 Task: Make in the project AgileNova a sprint 'Localization Testing Sprint'. Create in the project AgileNova a sprint 'Localization Testing Sprint'. Add in the project AgileNova a sprint 'Localization Testing Sprint'
Action: Mouse moved to (1294, 232)
Screenshot: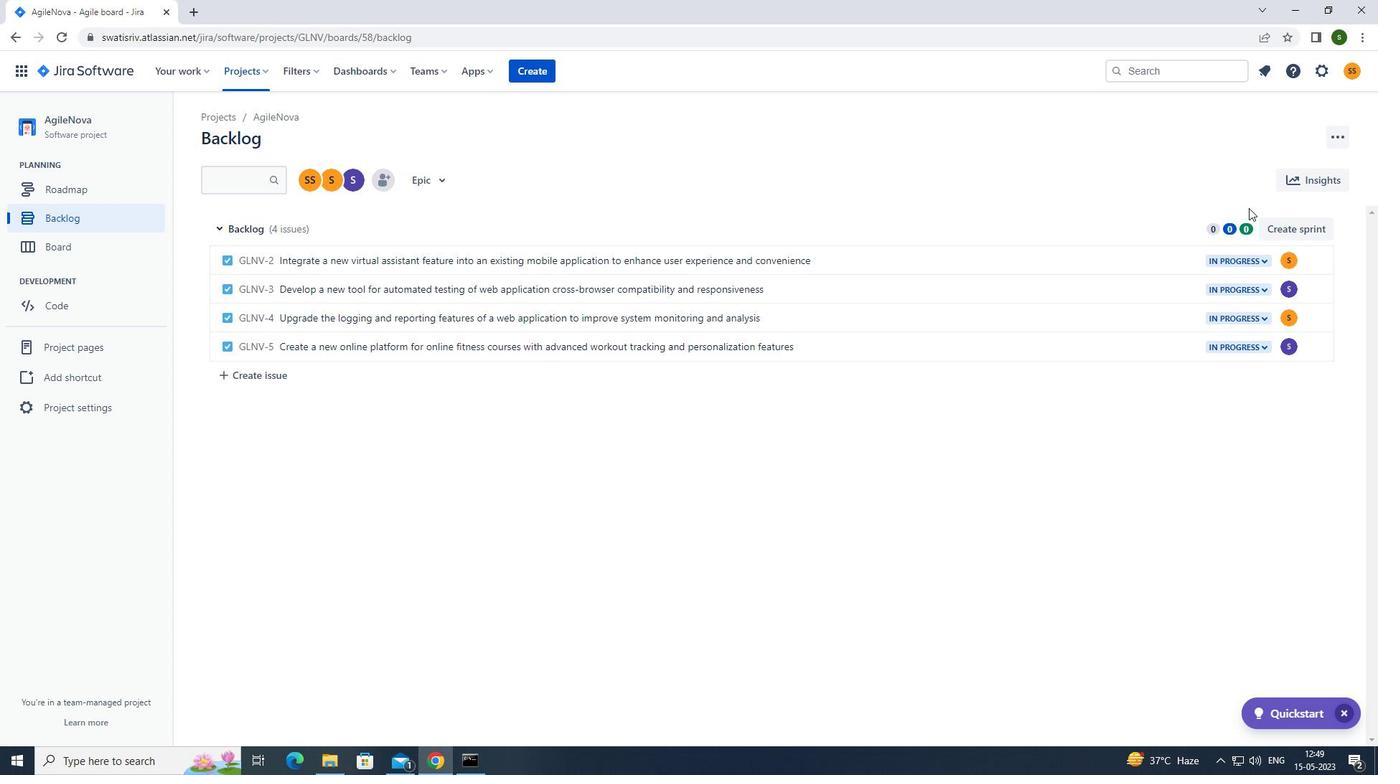 
Action: Mouse pressed left at (1294, 232)
Screenshot: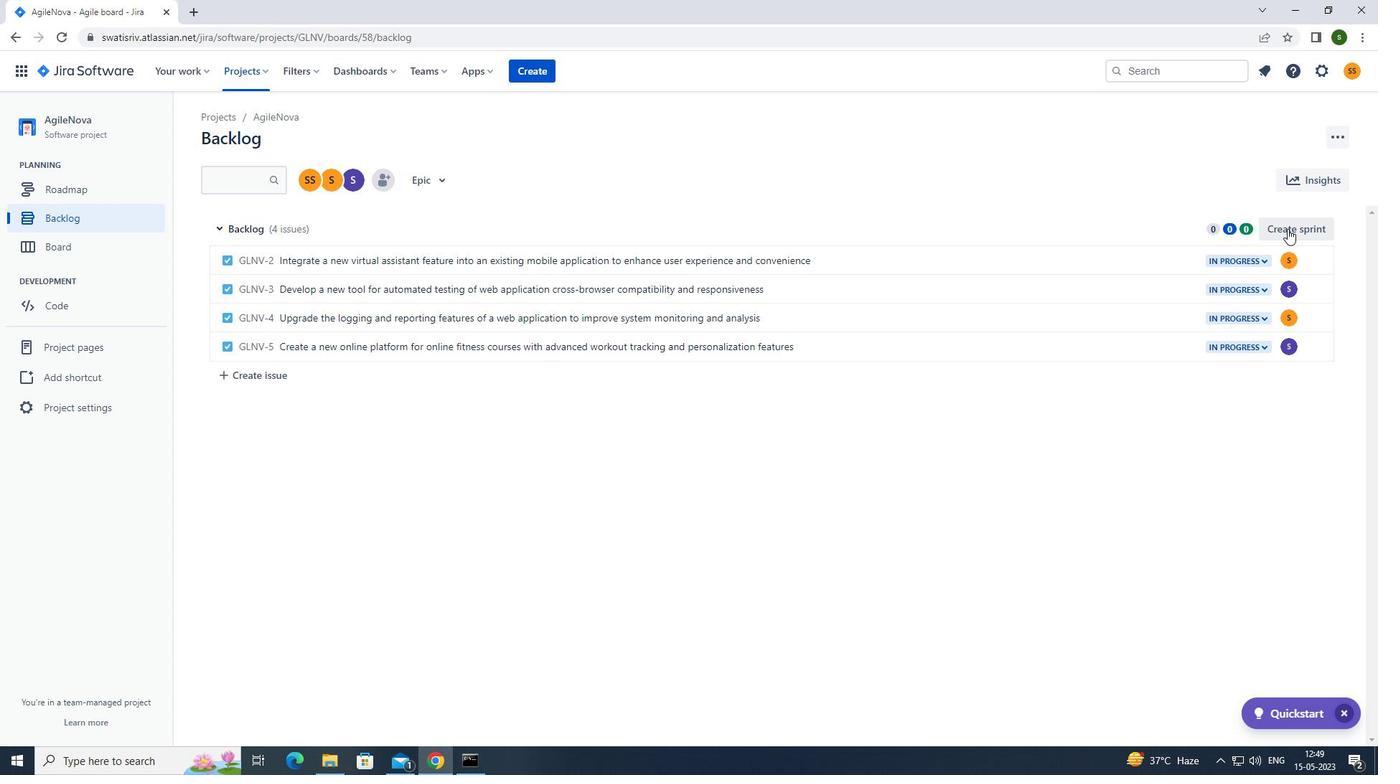 
Action: Mouse moved to (1320, 228)
Screenshot: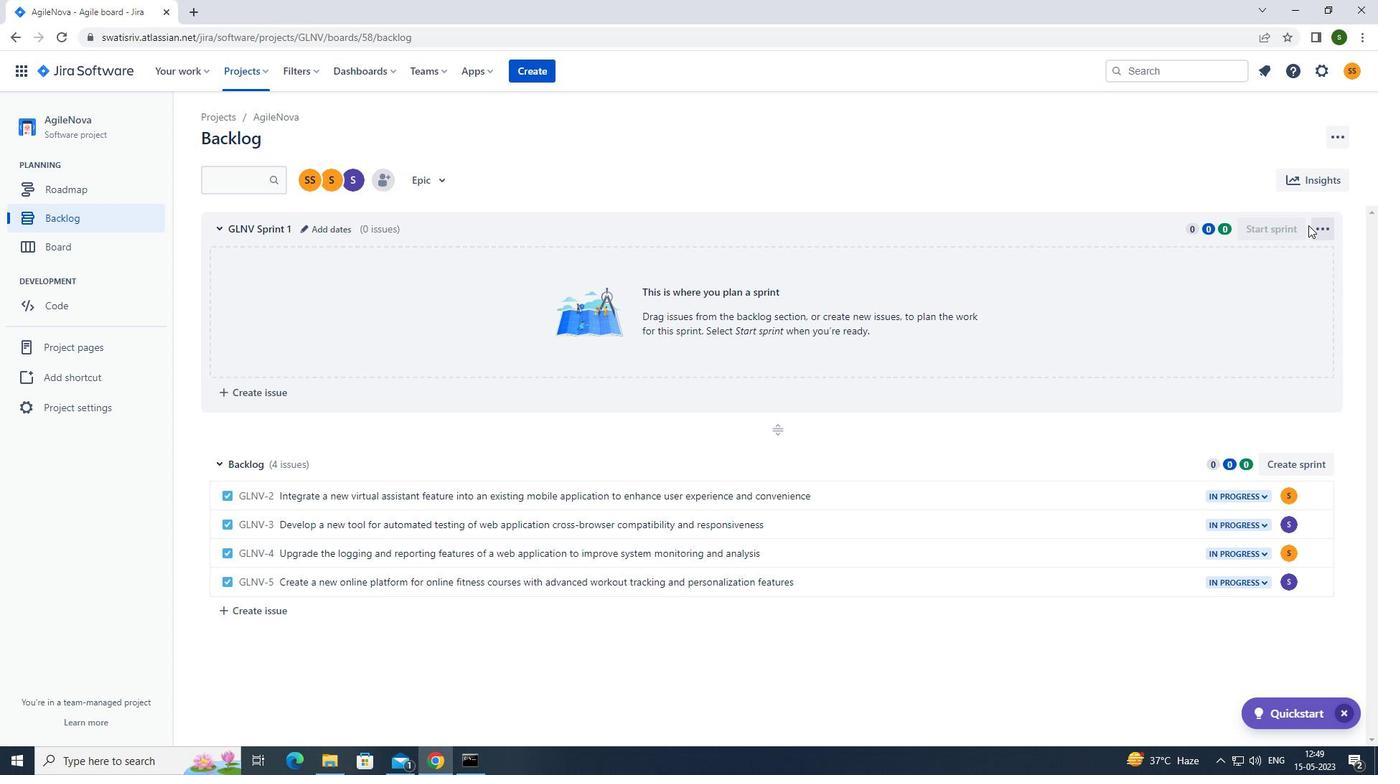 
Action: Mouse pressed left at (1320, 228)
Screenshot: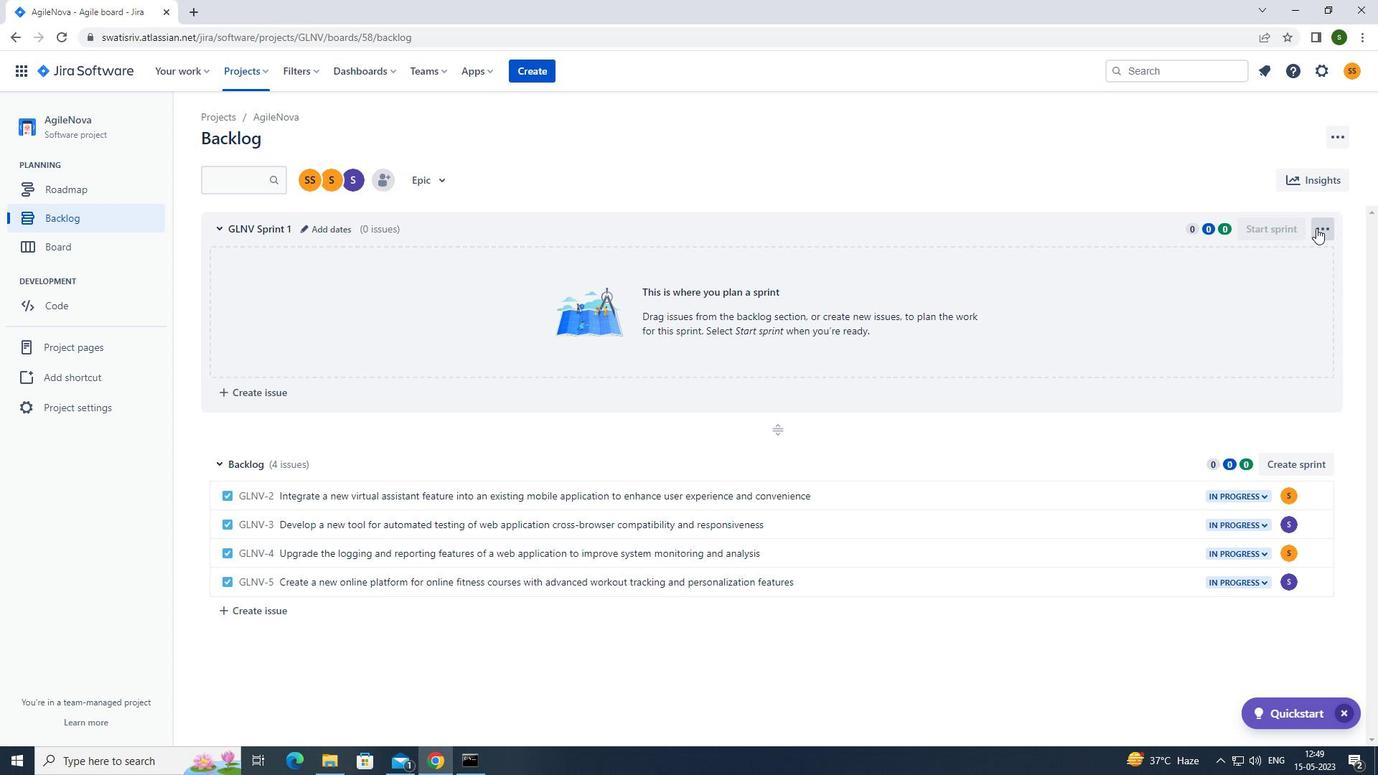 
Action: Mouse moved to (1298, 257)
Screenshot: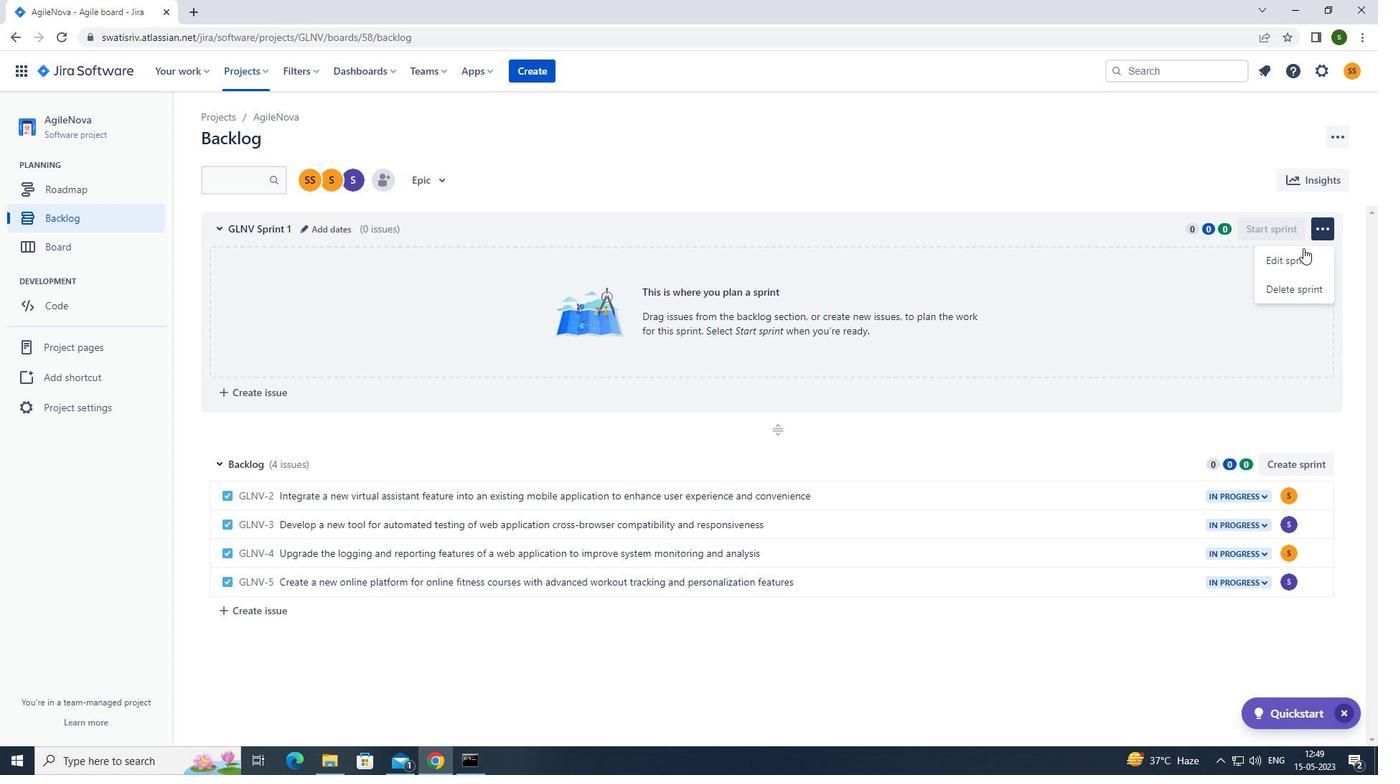 
Action: Mouse pressed left at (1298, 257)
Screenshot: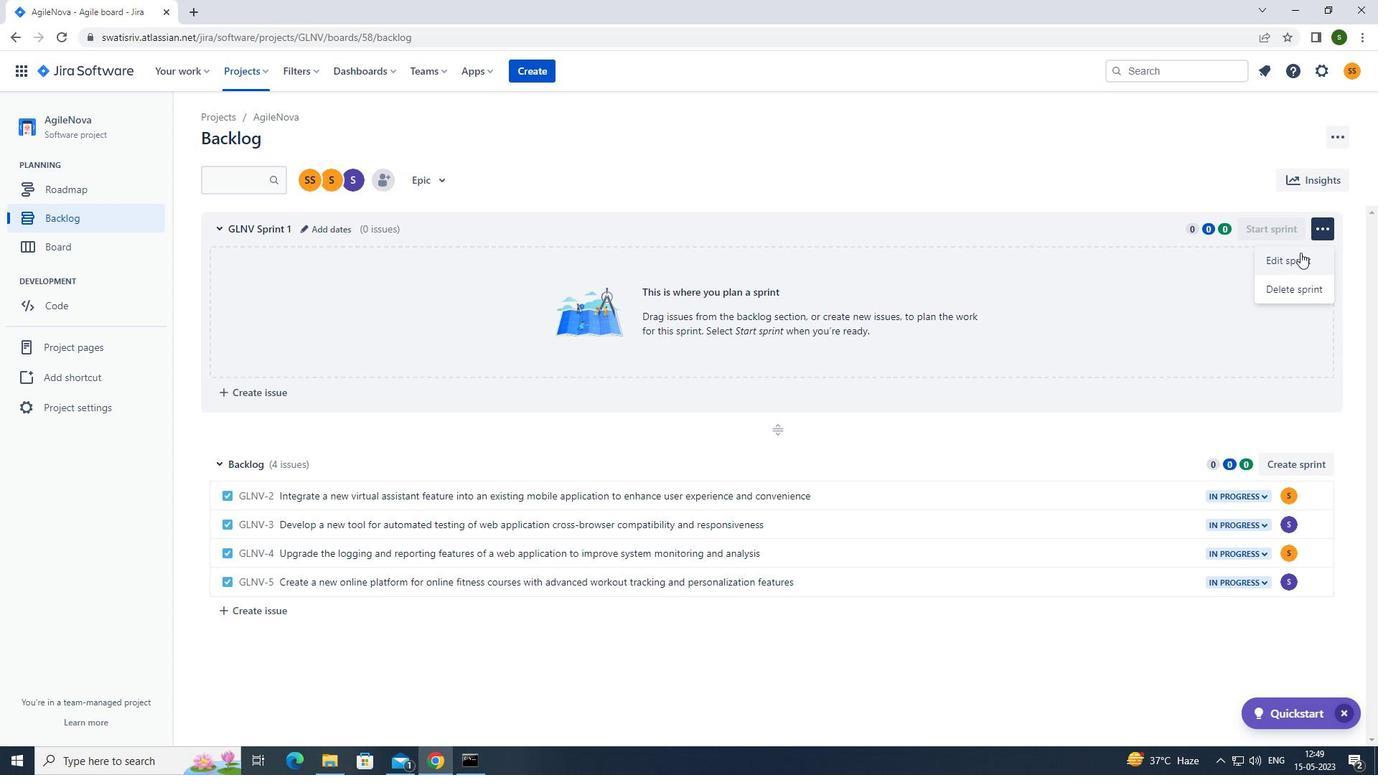 
Action: Mouse moved to (642, 174)
Screenshot: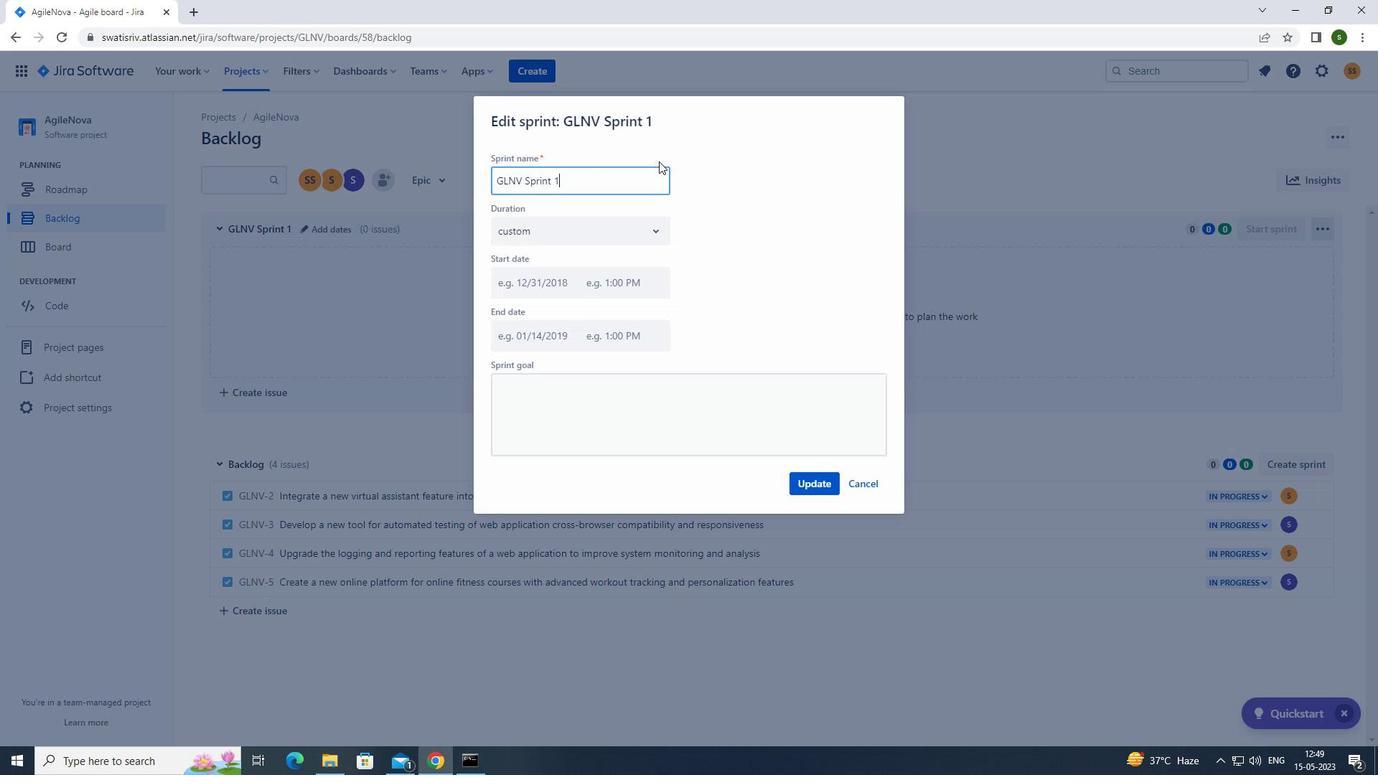 
Action: Key pressed <Key.backspace><Key.backspace><Key.backspace><Key.backspace><Key.backspace><Key.backspace><Key.backspace><Key.backspace><Key.backspace><Key.backspace><Key.backspace><Key.backspace><Key.backspace><Key.backspace><Key.backspace><Key.backspace><Key.backspace><Key.backspace><Key.backspace><Key.backspace><Key.backspace><Key.backspace><Key.backspace><Key.backspace><Key.caps_lock>l<Key.caps_lock>ocalization<Key.space><Key.caps_lock>t<Key.caps_lock>esting<Key.space><Key.caps_lock>s<Key.caps_lock>print
Screenshot: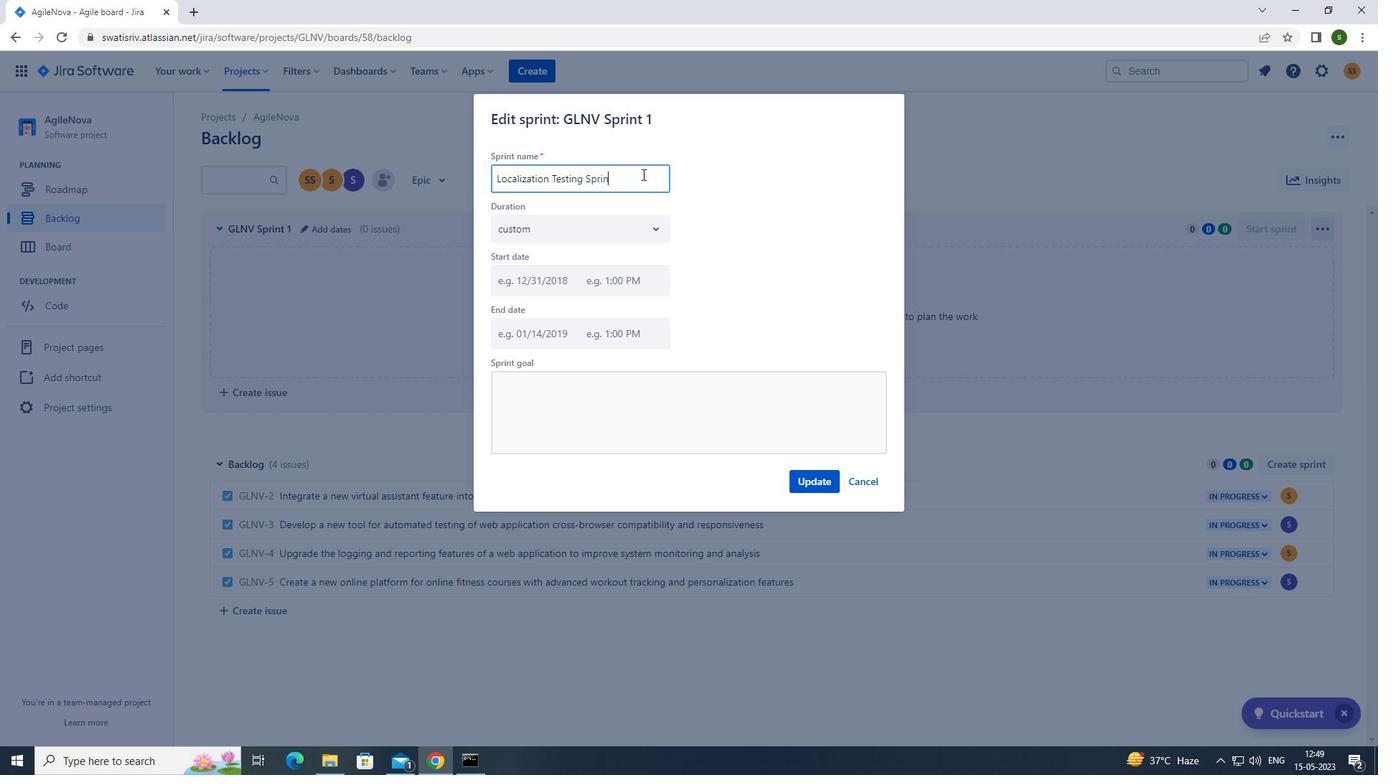 
Action: Mouse moved to (810, 475)
Screenshot: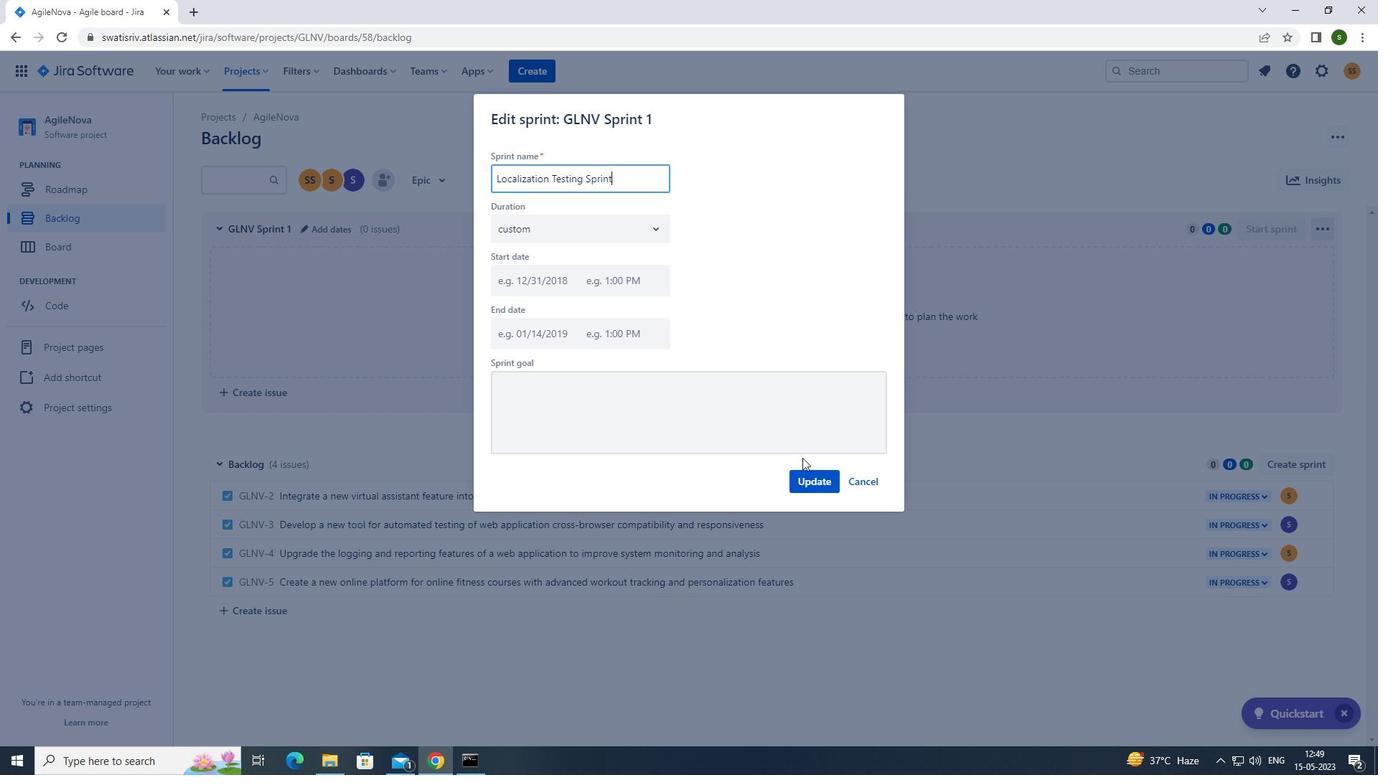 
Action: Mouse pressed left at (810, 475)
Screenshot: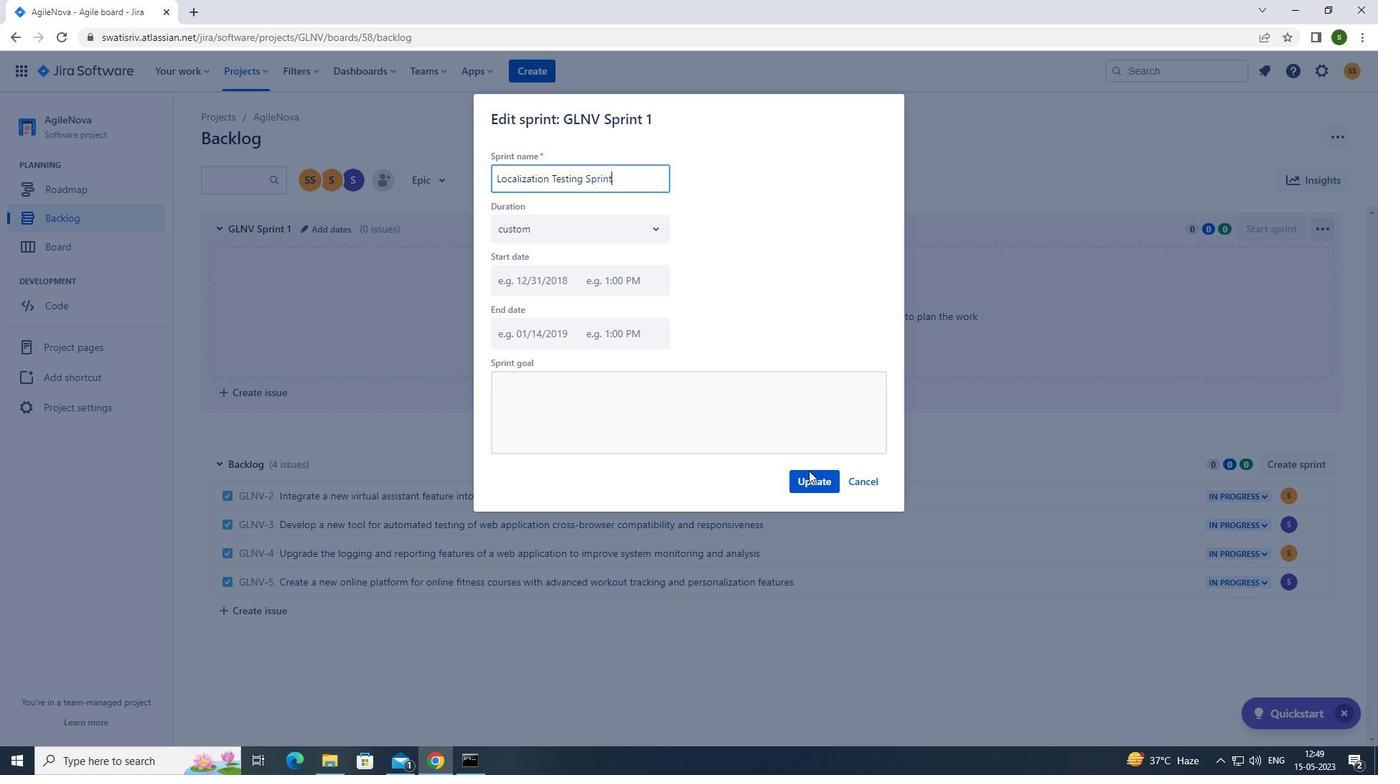 
Action: Mouse moved to (1314, 460)
Screenshot: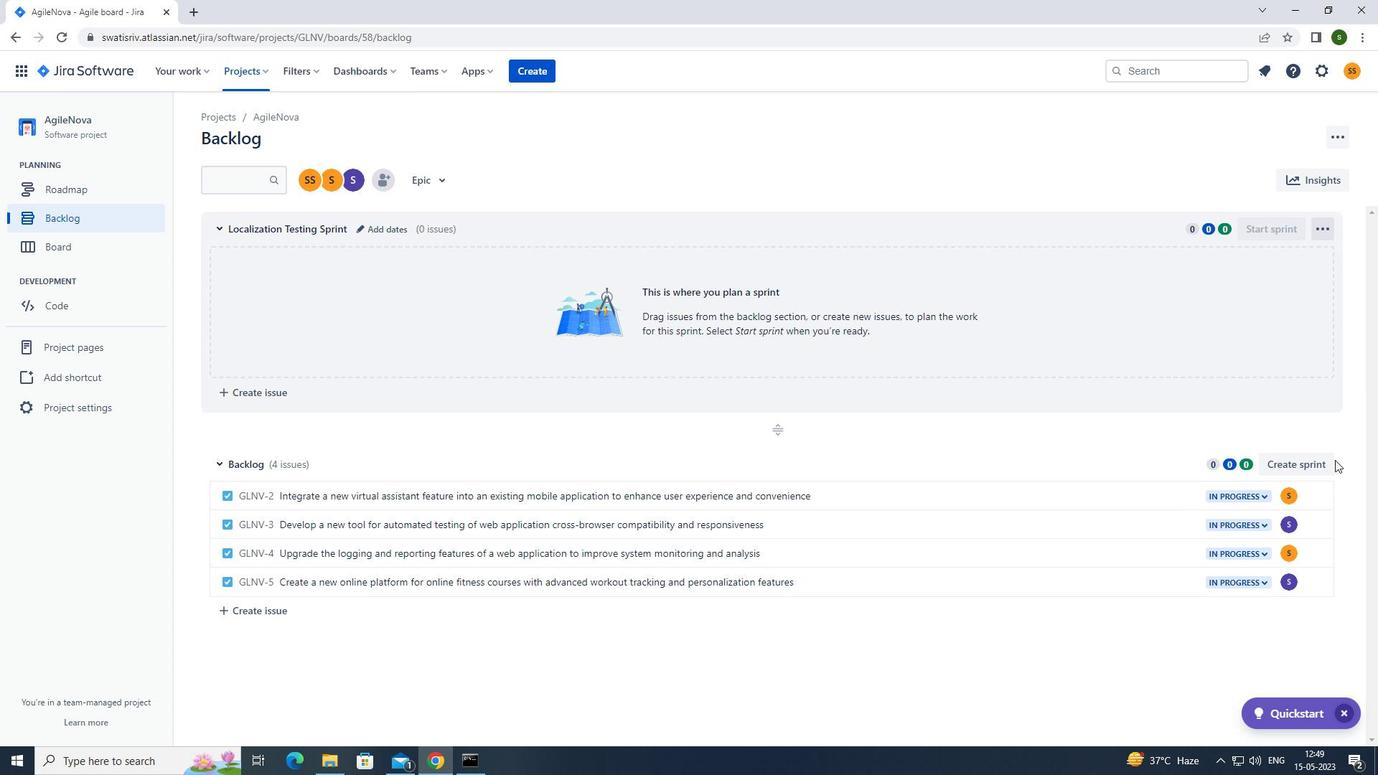 
Action: Mouse pressed left at (1314, 460)
Screenshot: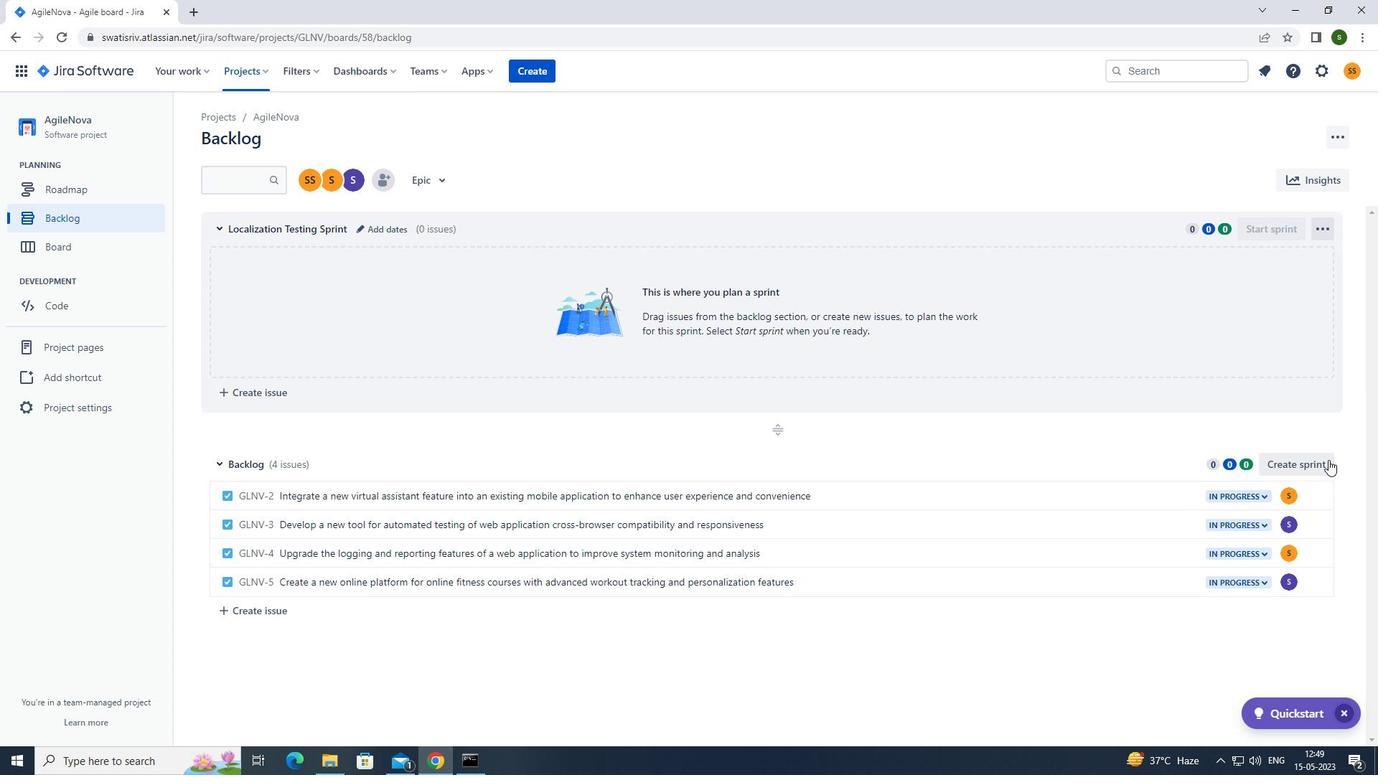 
Action: Mouse moved to (1326, 465)
Screenshot: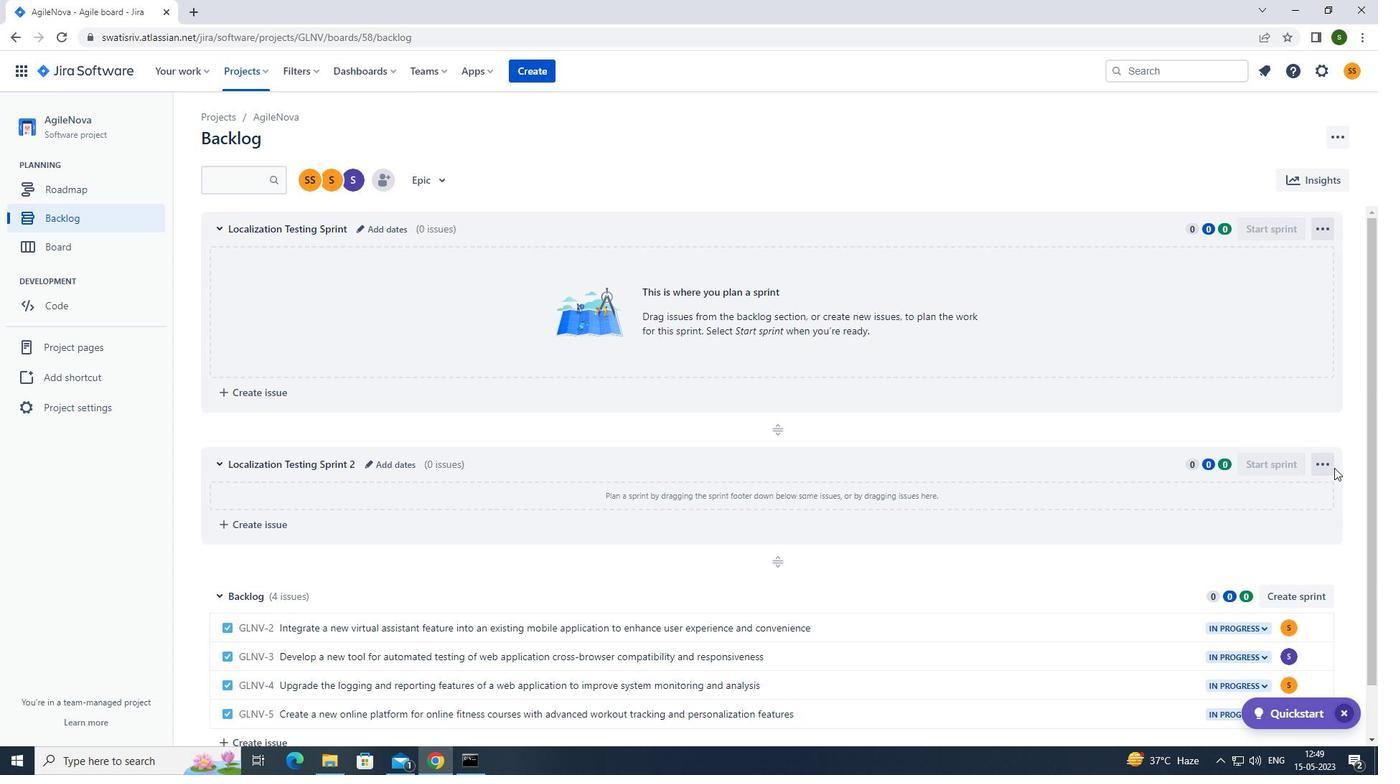 
Action: Mouse pressed left at (1326, 465)
Screenshot: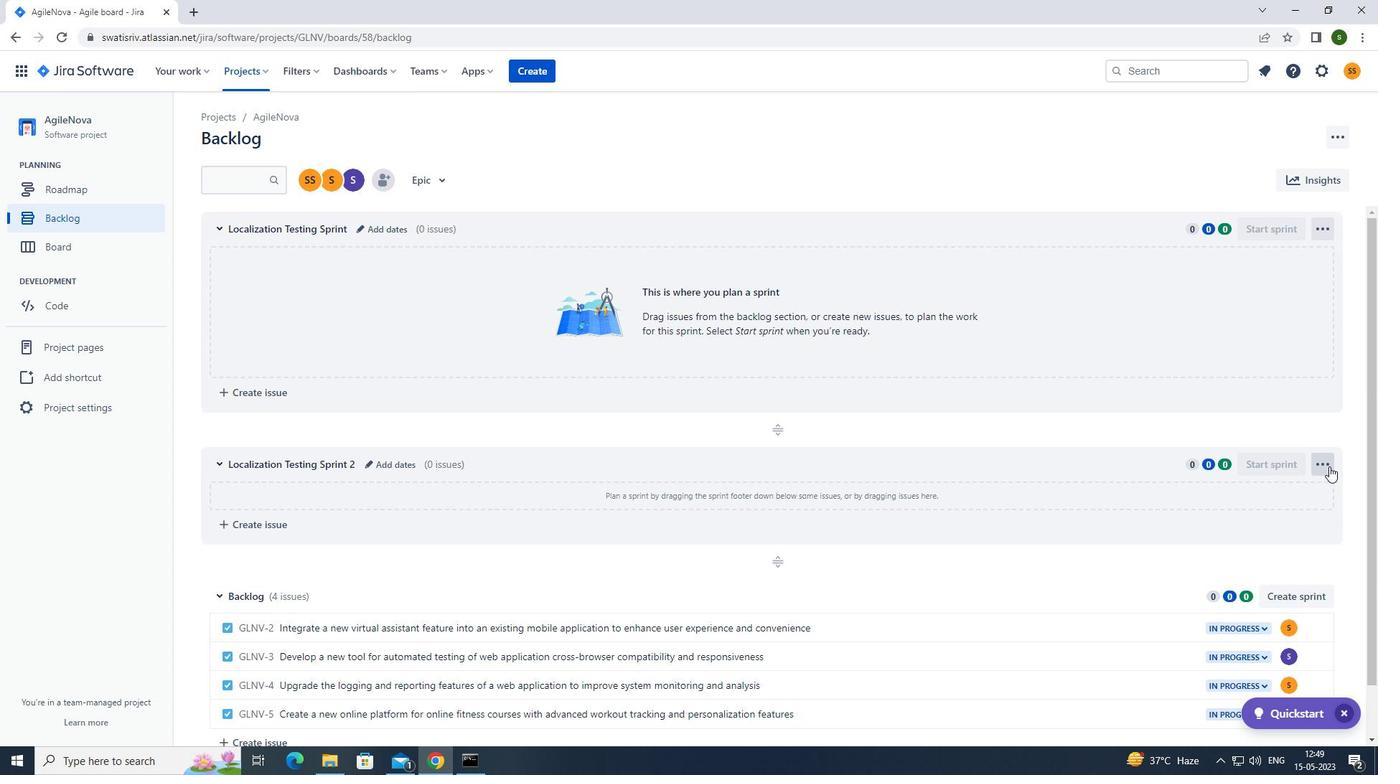 
Action: Mouse moved to (1284, 525)
Screenshot: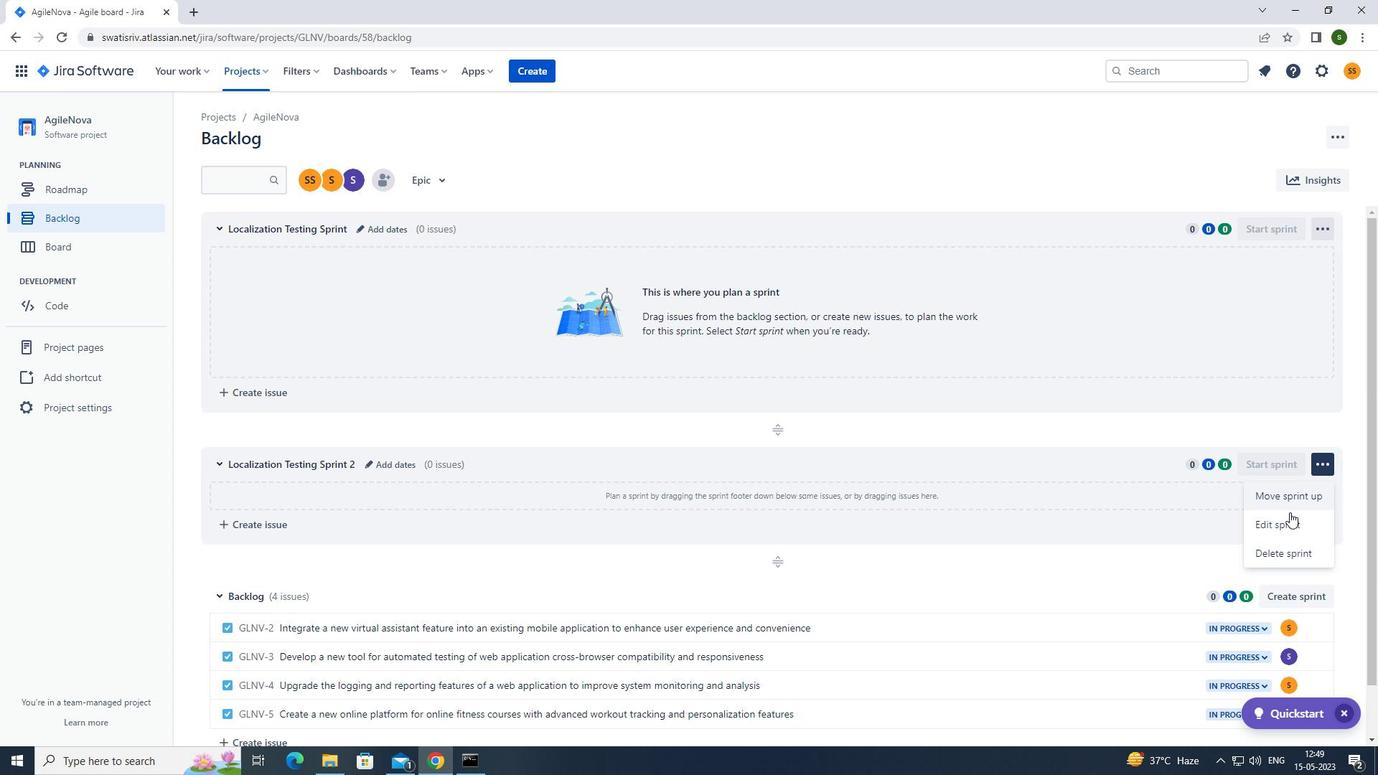 
Action: Mouse pressed left at (1284, 525)
Screenshot: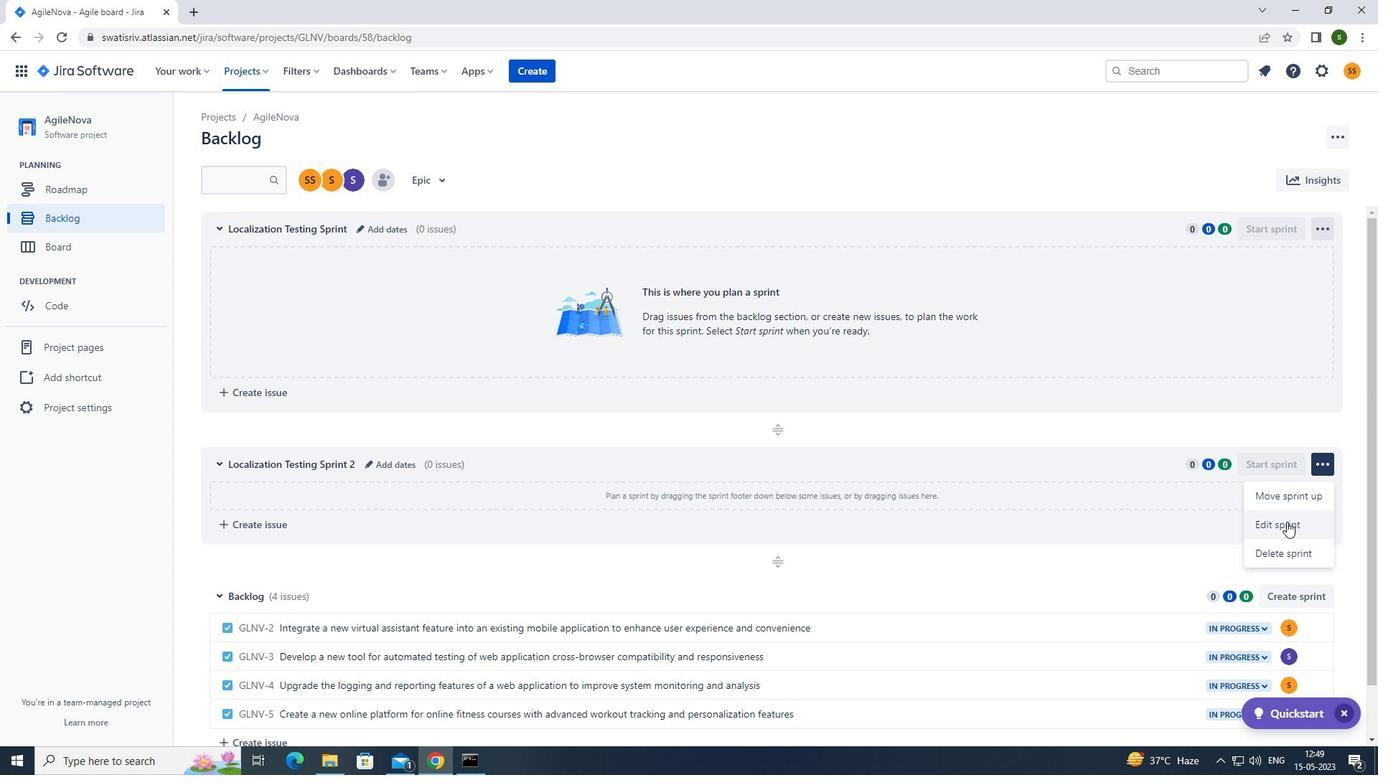 
Action: Mouse moved to (650, 185)
Screenshot: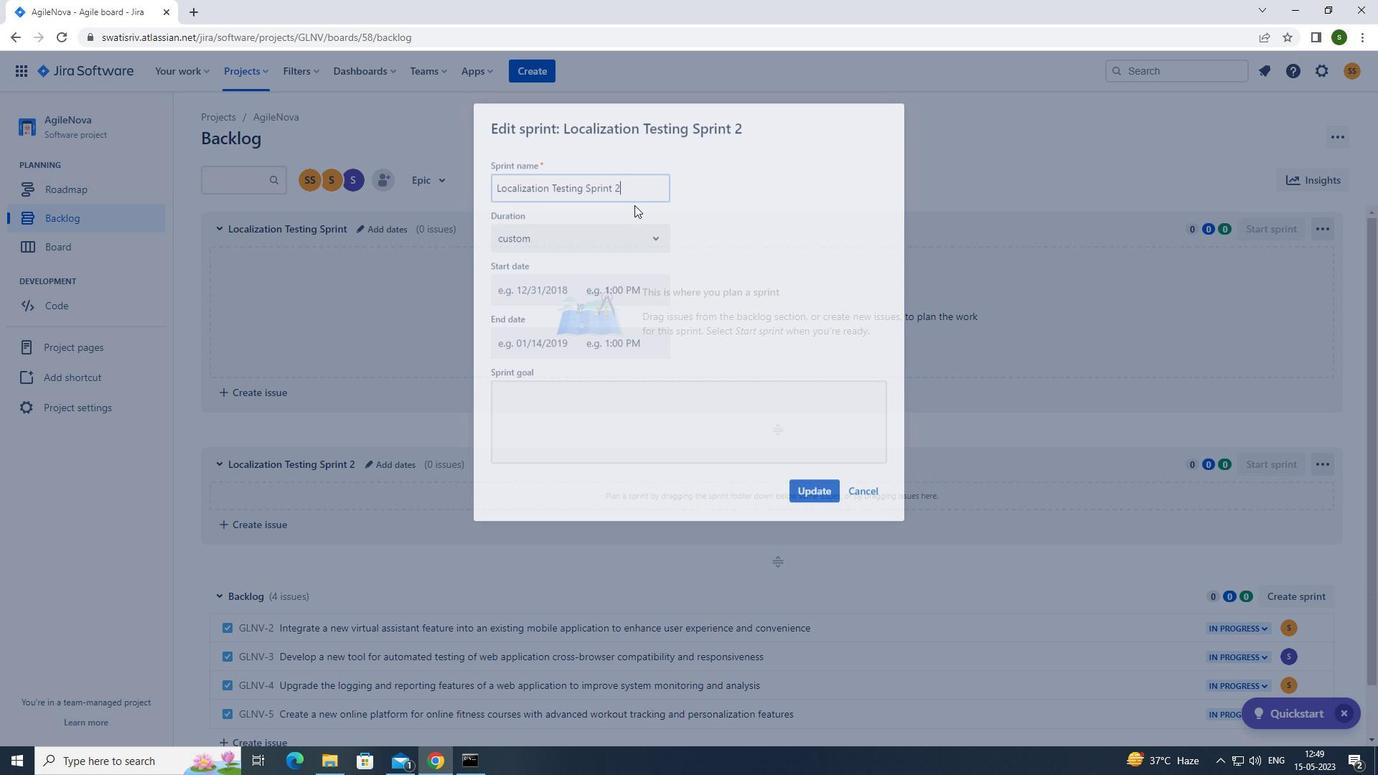 
Action: Key pressed <Key.backspace><Key.backspace><Key.backspace><Key.backspace><Key.backspace><Key.backspace><Key.backspace><Key.backspace><Key.backspace><Key.backspace><Key.backspace><Key.backspace><Key.backspace><Key.backspace><Key.backspace><Key.backspace><Key.backspace><Key.backspace><Key.backspace><Key.backspace><Key.backspace><Key.backspace><Key.backspace><Key.backspace><Key.backspace><Key.backspace><Key.backspace><Key.backspace><Key.backspace><Key.backspace><Key.backspace><Key.backspace><Key.backspace><Key.caps_lock>l<Key.caps_lock>Ocalization<Key.space><Key.caps_lock>t<Key.caps_lock>esting<Key.space><Key.caps_lock>s<Key.caps_lock>print
Screenshot: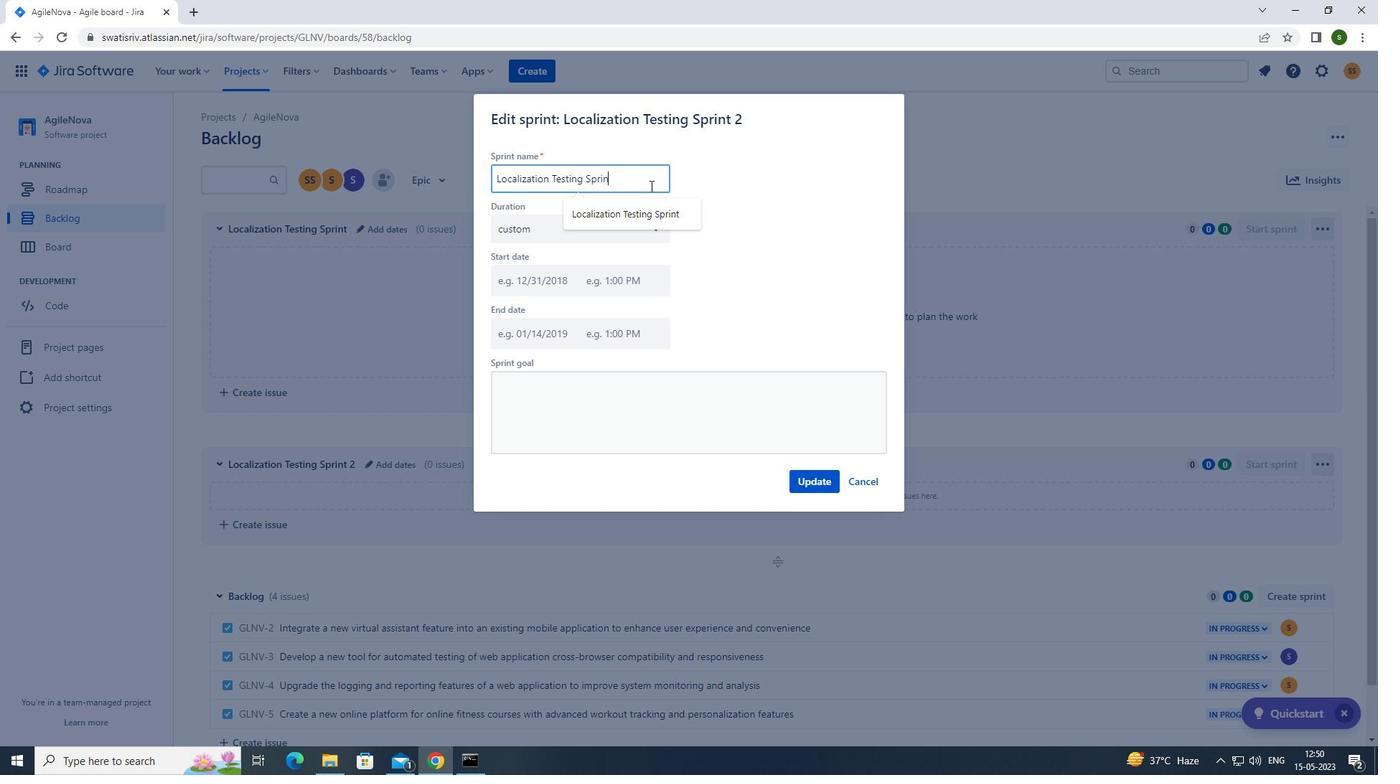 
Action: Mouse moved to (812, 478)
Screenshot: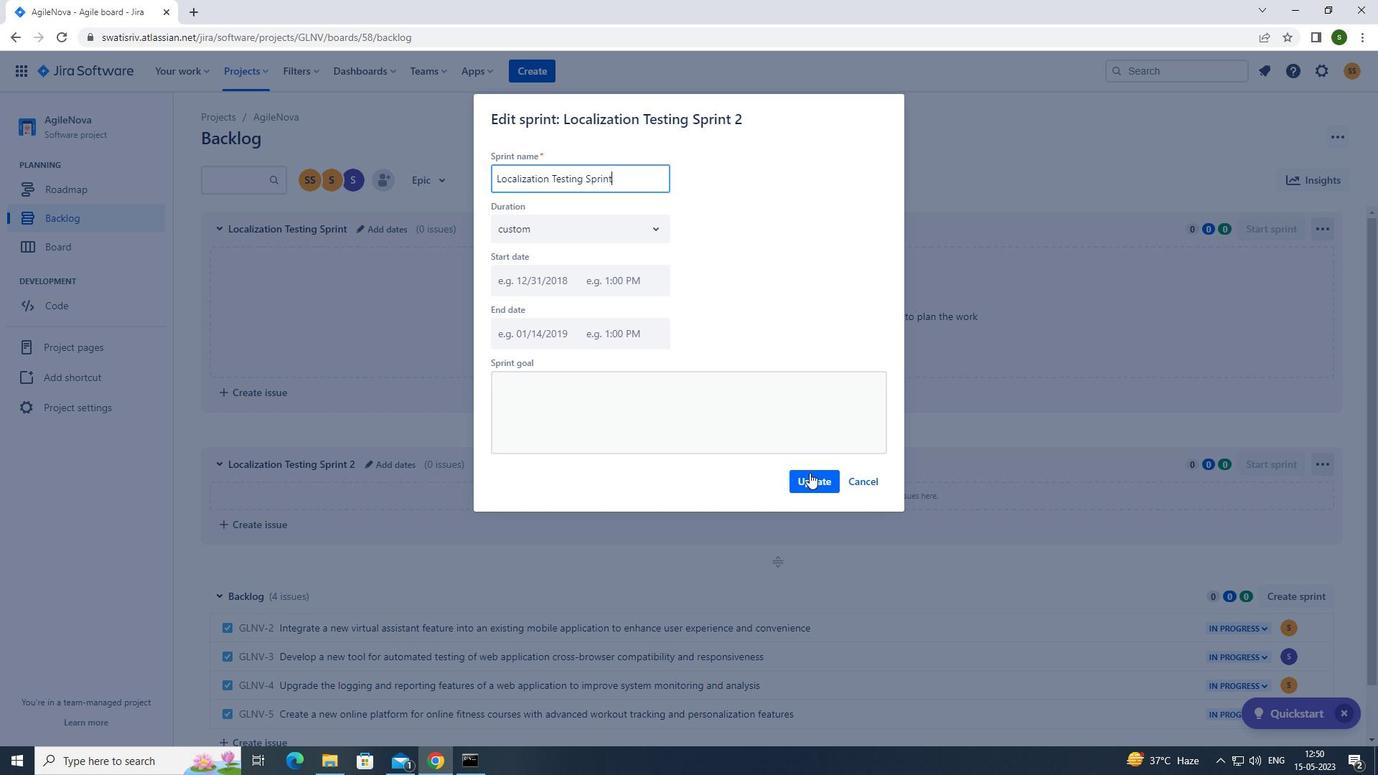 
Action: Mouse pressed left at (812, 478)
Screenshot: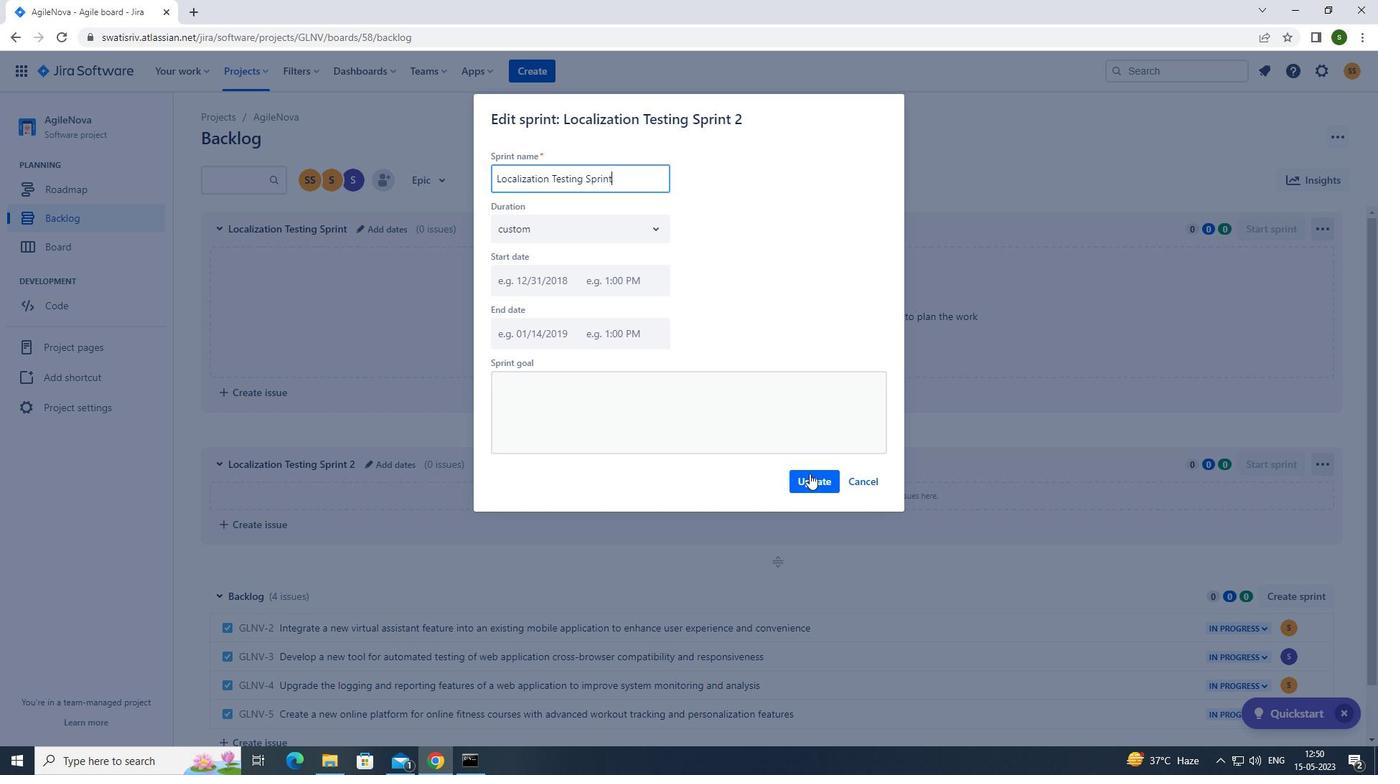 
Action: Mouse moved to (1289, 590)
Screenshot: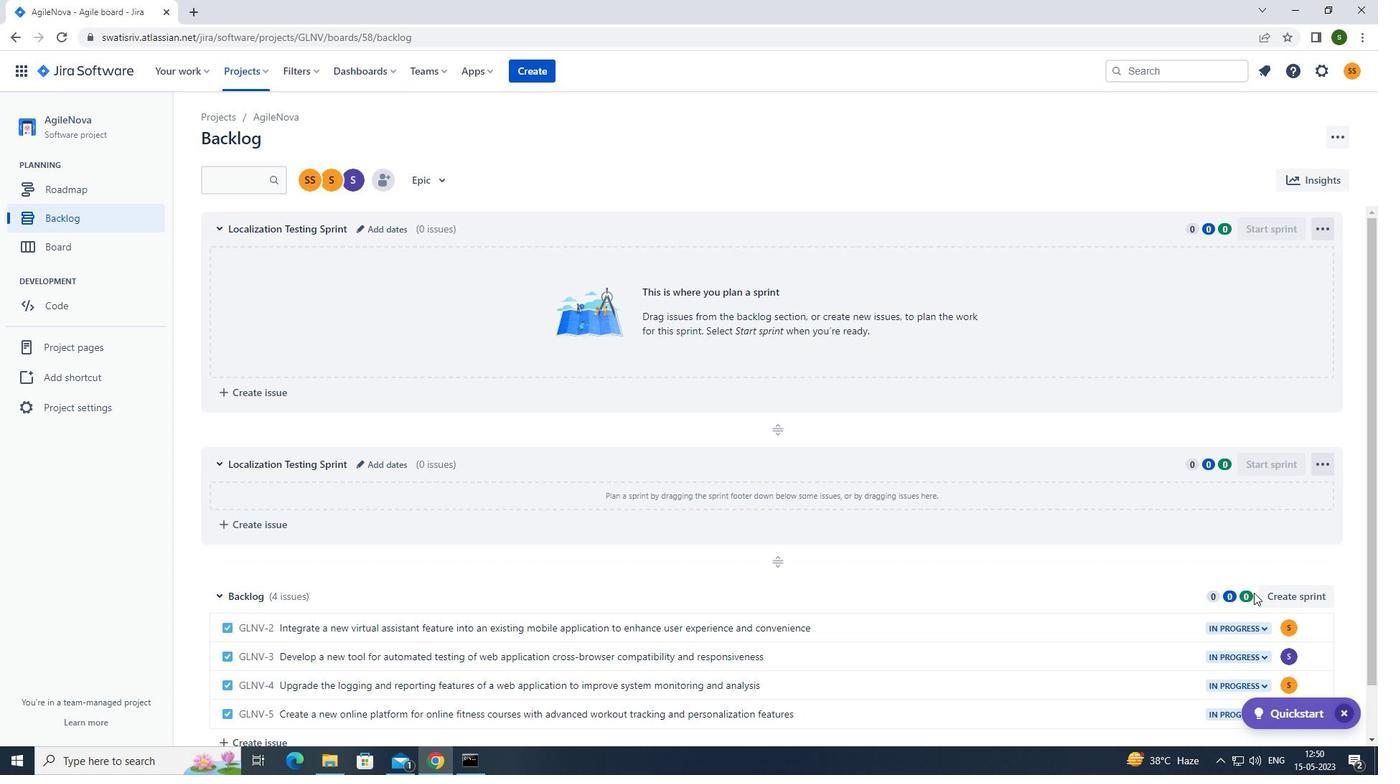 
Action: Mouse pressed left at (1289, 590)
Screenshot: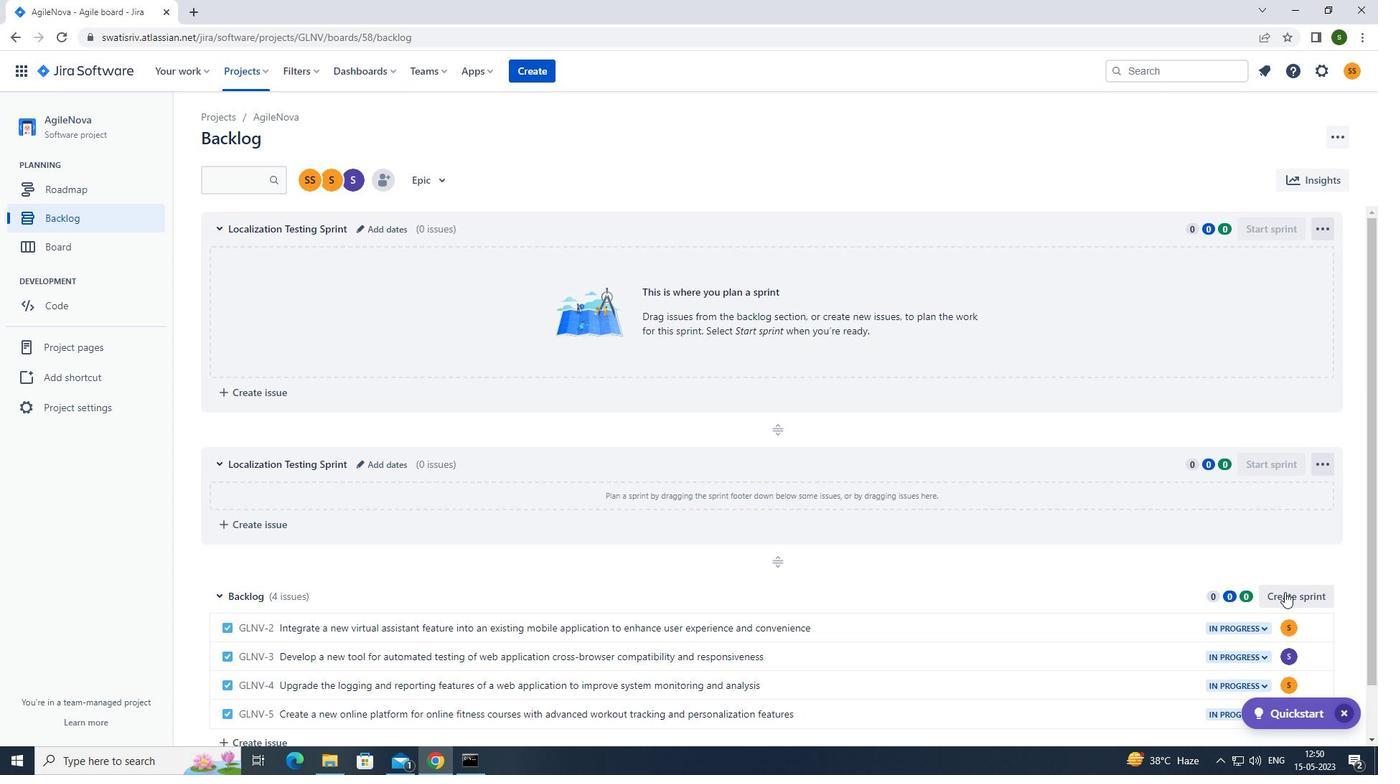 
Action: Mouse moved to (1327, 599)
Screenshot: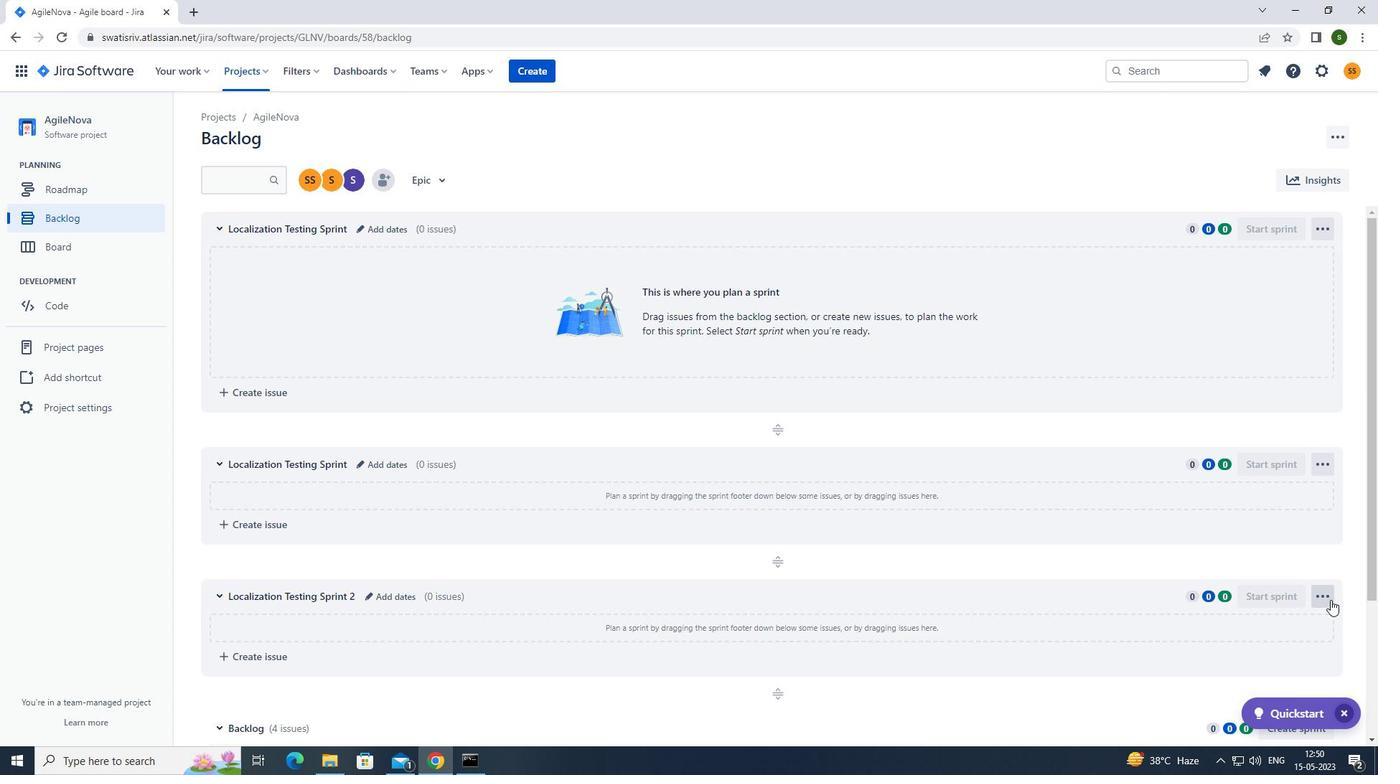 
Action: Mouse pressed left at (1327, 599)
Screenshot: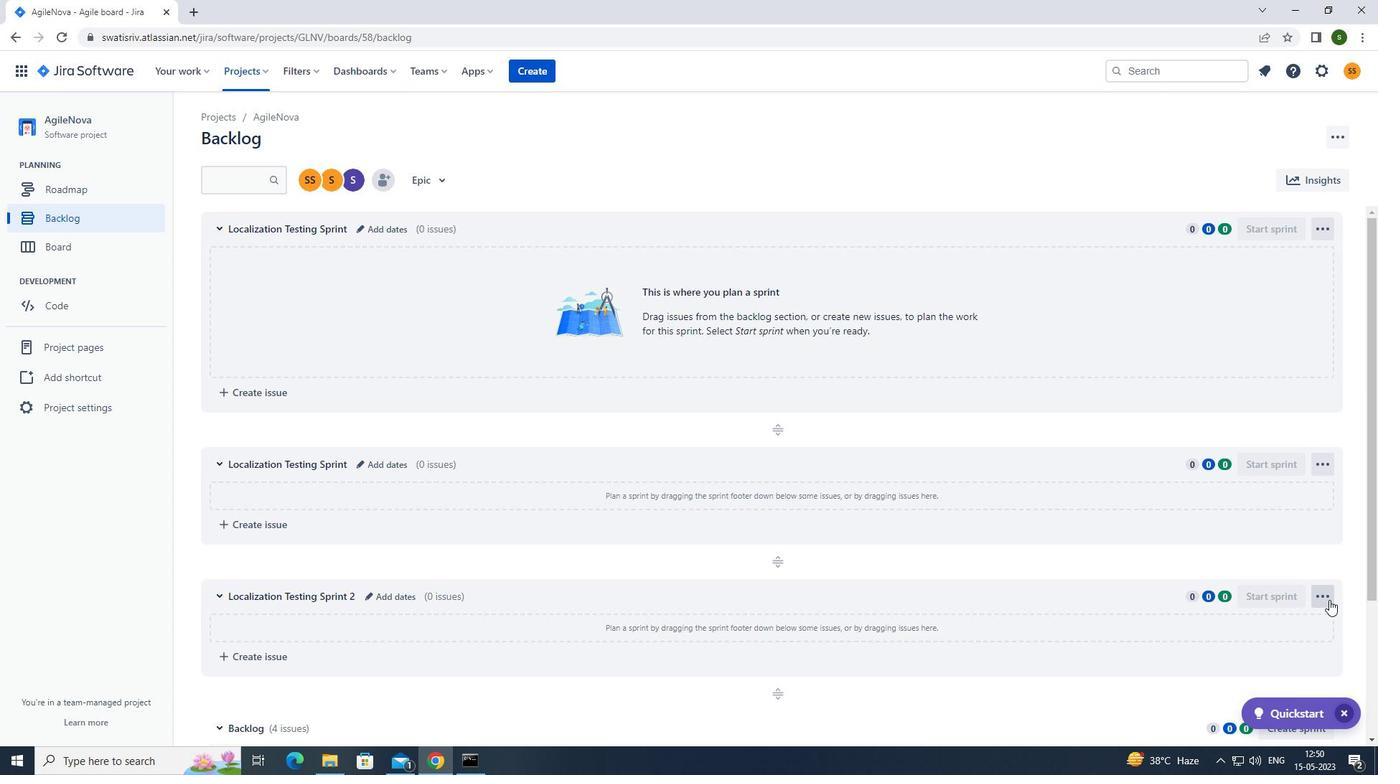 
Action: Mouse moved to (1284, 657)
Screenshot: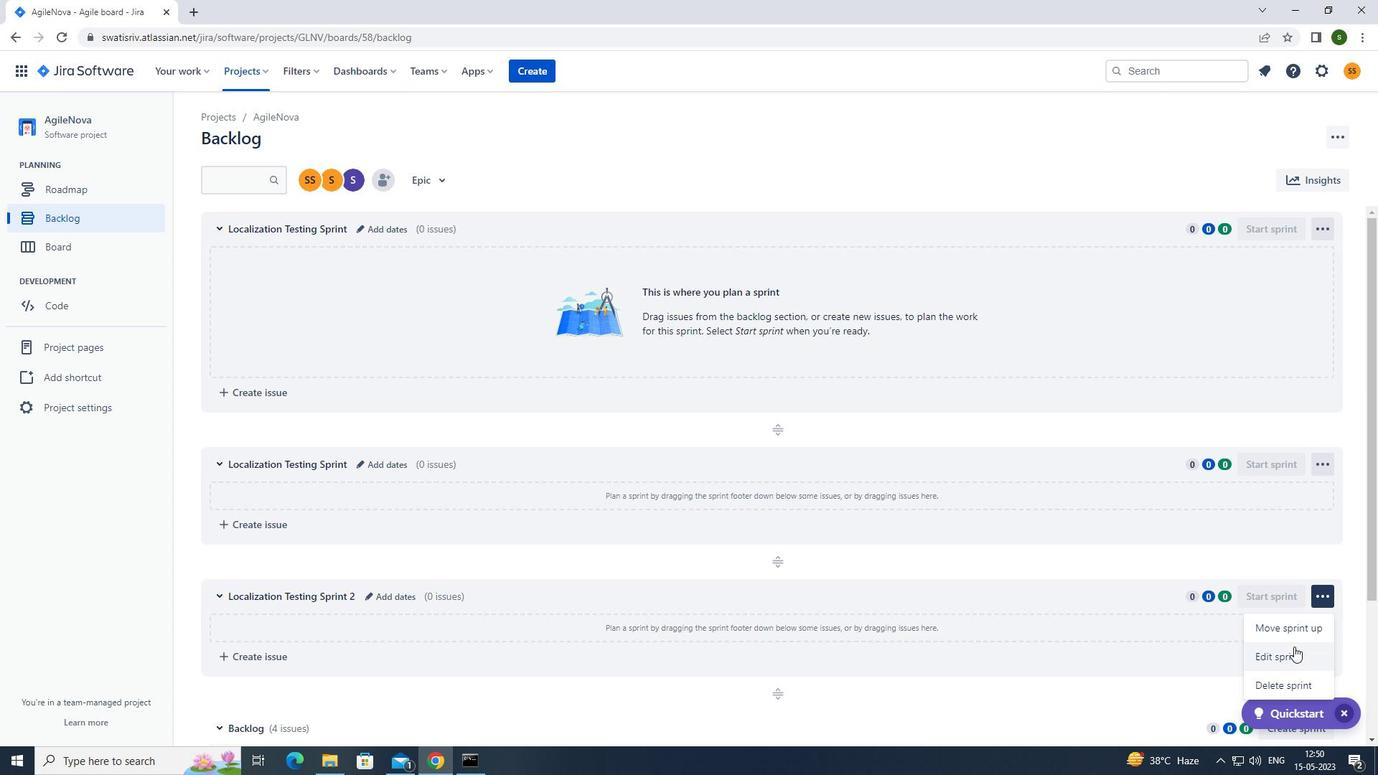 
Action: Mouse pressed left at (1284, 657)
Screenshot: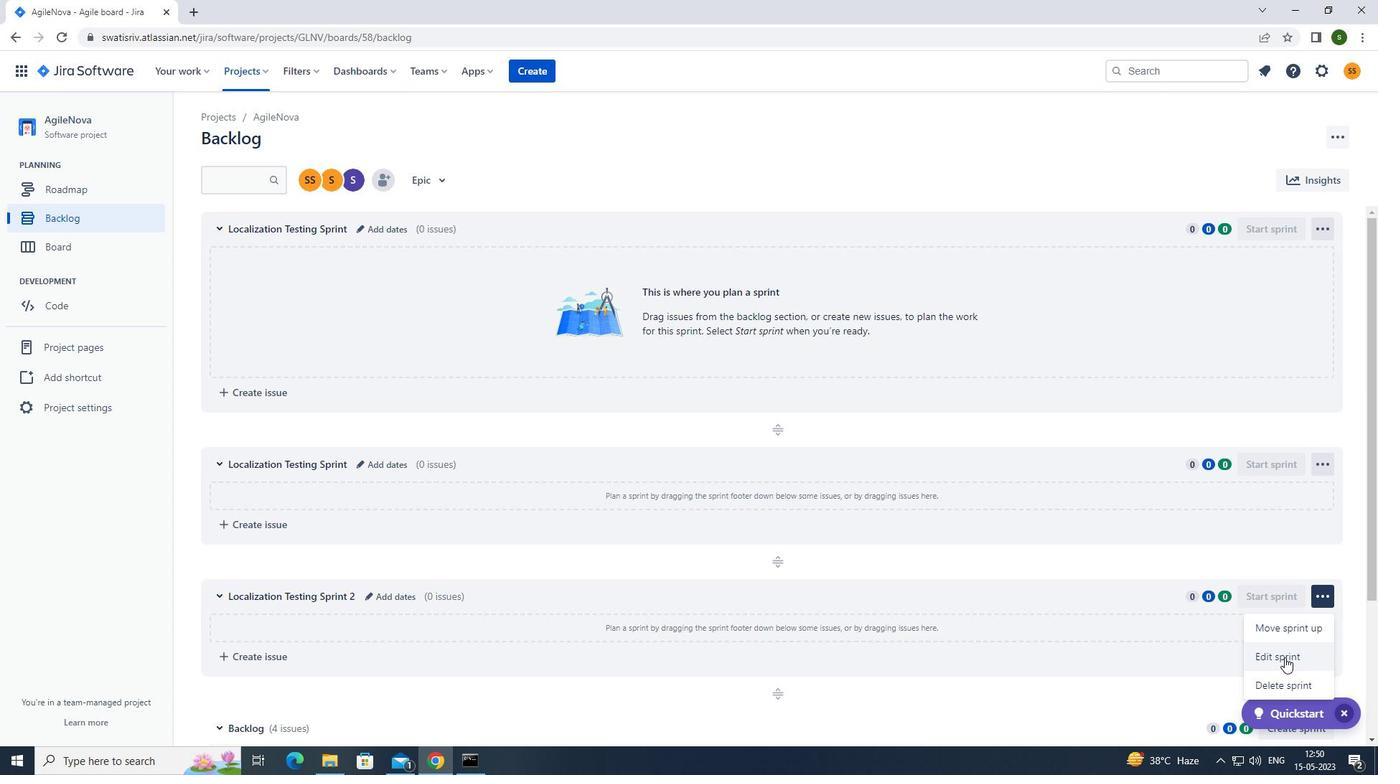 
Action: Mouse moved to (625, 175)
Screenshot: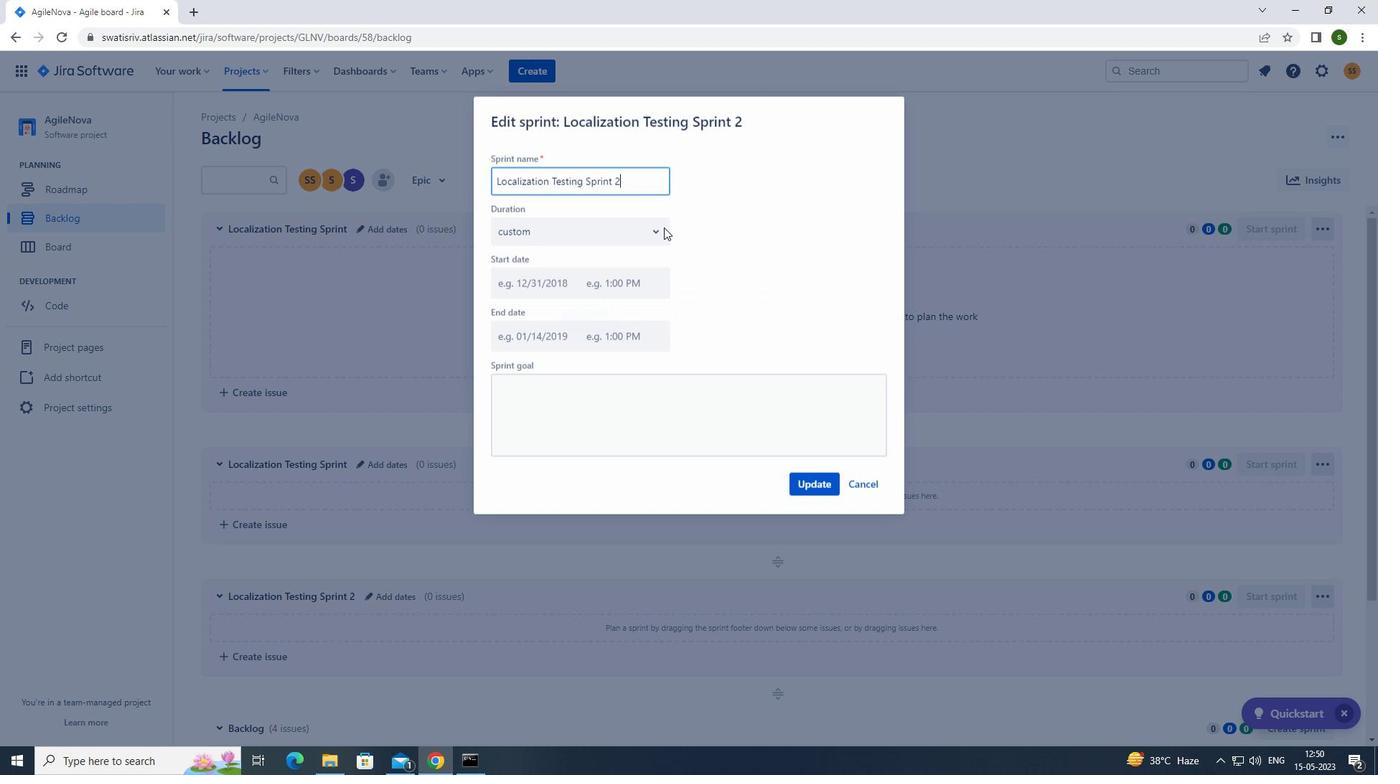 
Action: Key pressed <Key.backspace><Key.backspace><Key.backspace><Key.backspace><Key.backspace><Key.backspace><Key.backspace><Key.backspace><Key.backspace><Key.backspace><Key.backspace><Key.backspace><Key.backspace><Key.backspace><Key.backspace><Key.backspace><Key.backspace><Key.backspace><Key.backspace><Key.backspace><Key.backspace><Key.backspace><Key.backspace><Key.backspace><Key.backspace><Key.backspace><Key.backspace><Key.backspace><Key.backspace><Key.backspace><Key.backspace><Key.backspace><Key.backspace><Key.backspace><Key.backspace><Key.caps_lock>l<Key.caps_lock>Ocalization<Key.space><Key.caps_lock>t<Key.caps_lock>esting<Key.space><Key.caps_lock>s<Key.caps_lock>print
Screenshot: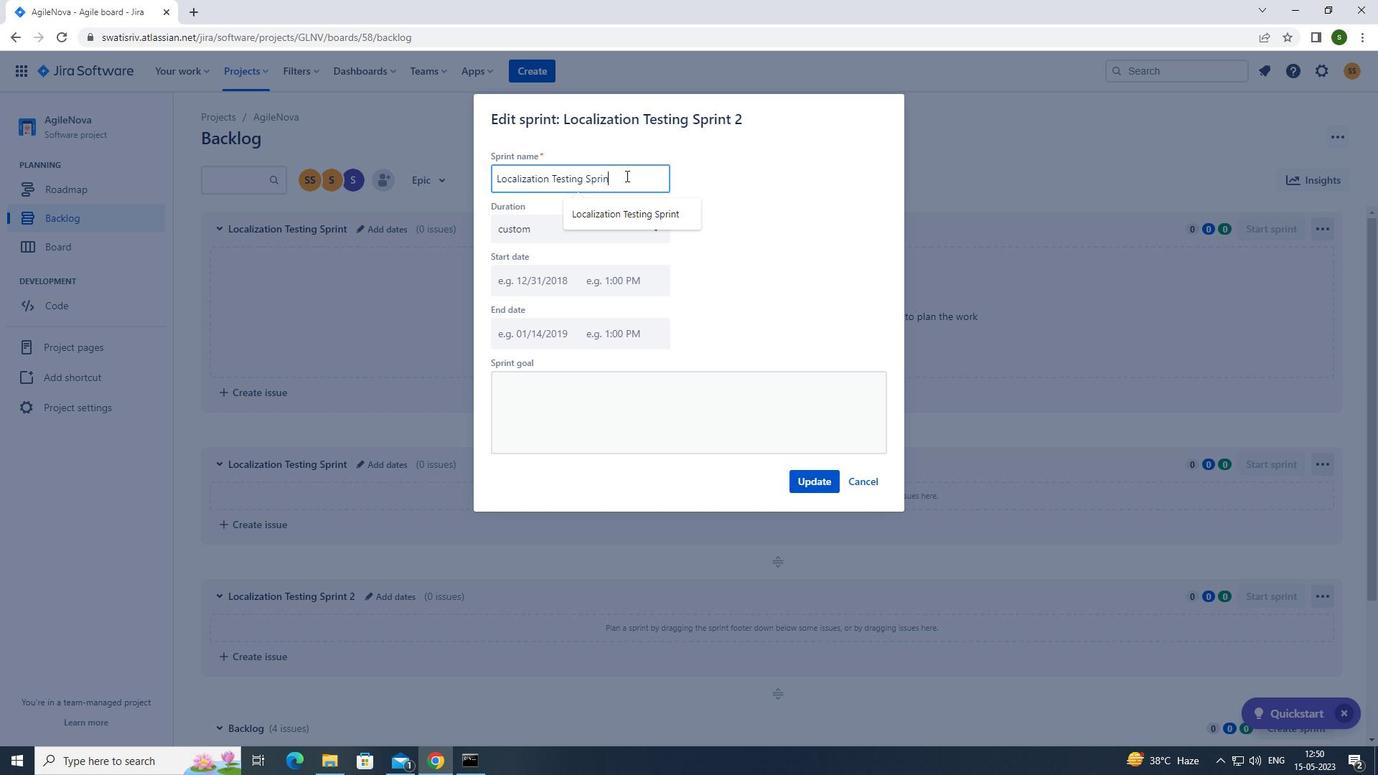 
Action: Mouse moved to (814, 480)
Screenshot: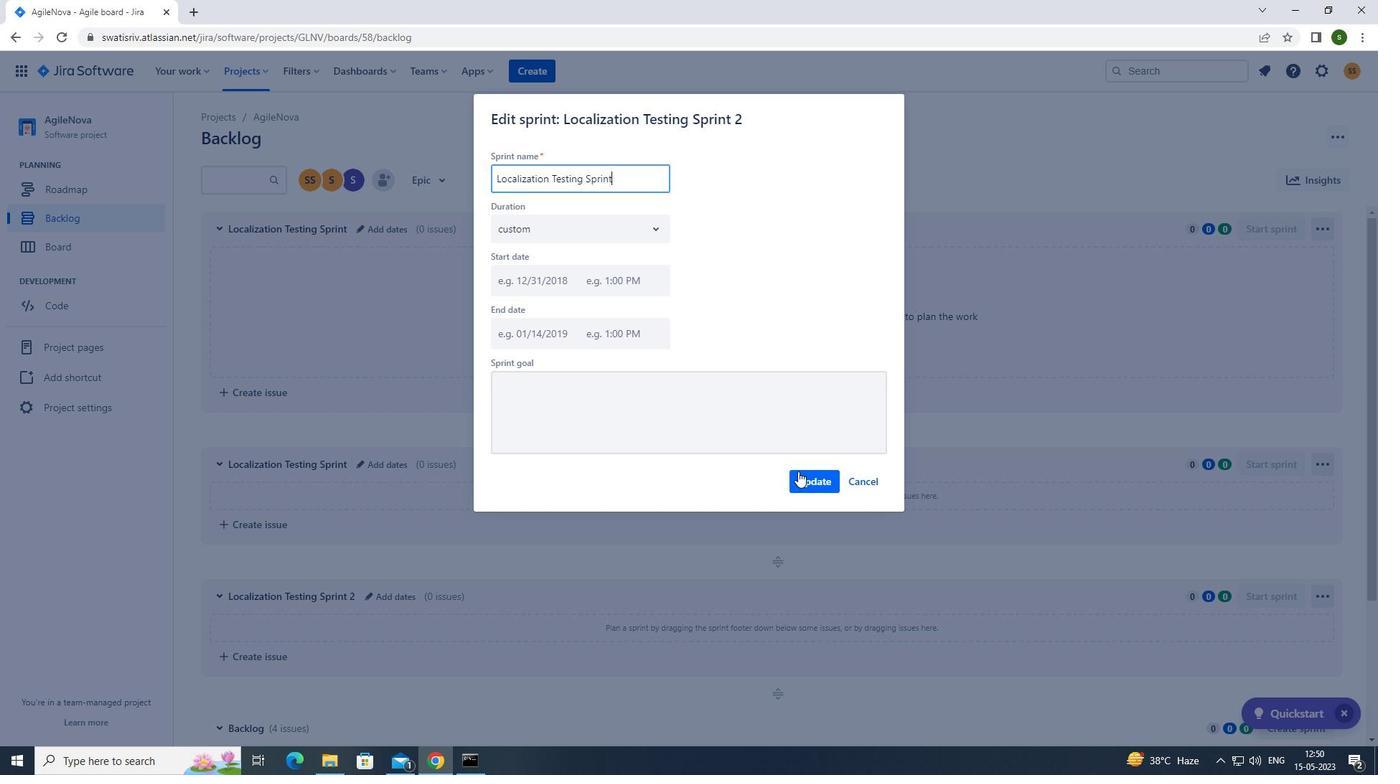 
Action: Mouse pressed left at (814, 480)
Screenshot: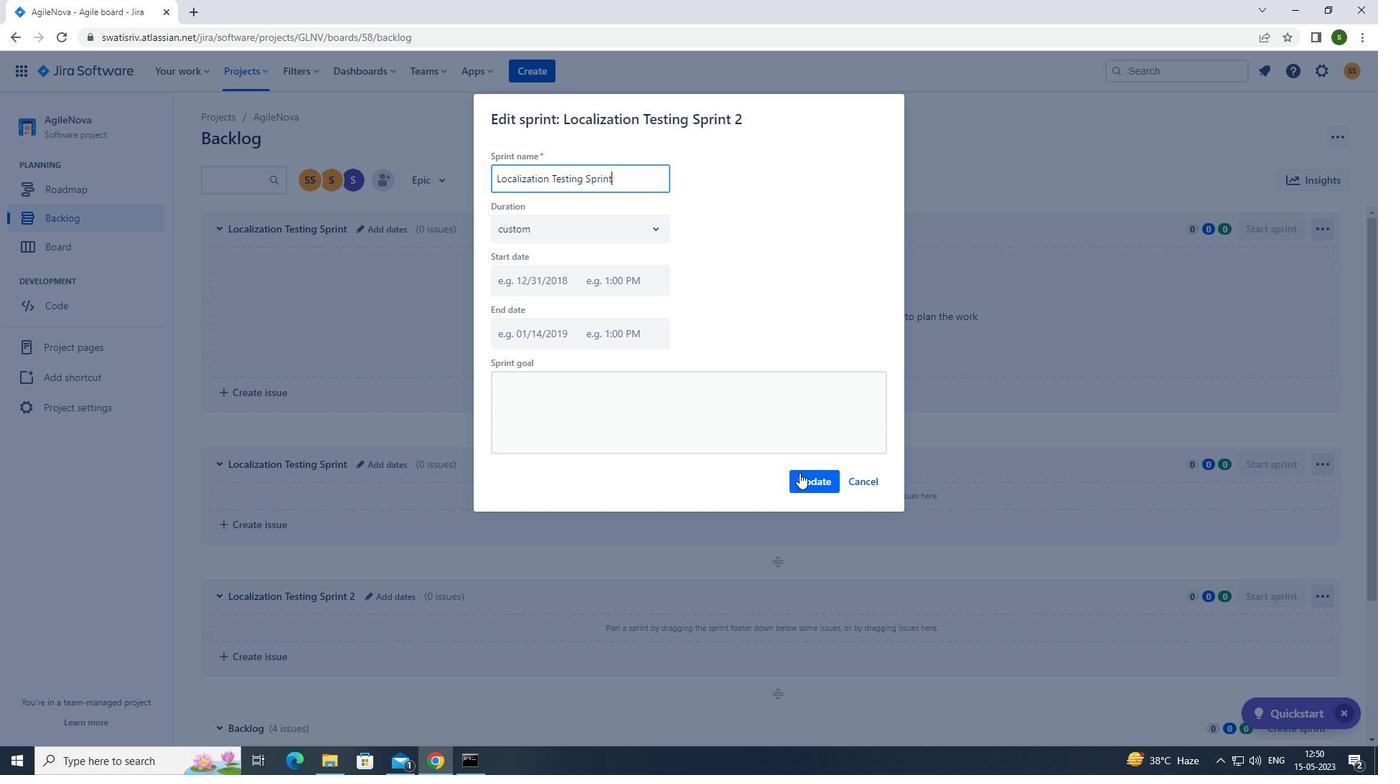 
